 Task: Select the Mountain Time - US & Canada as time zone for the schedule.
Action: Mouse moved to (414, 331)
Screenshot: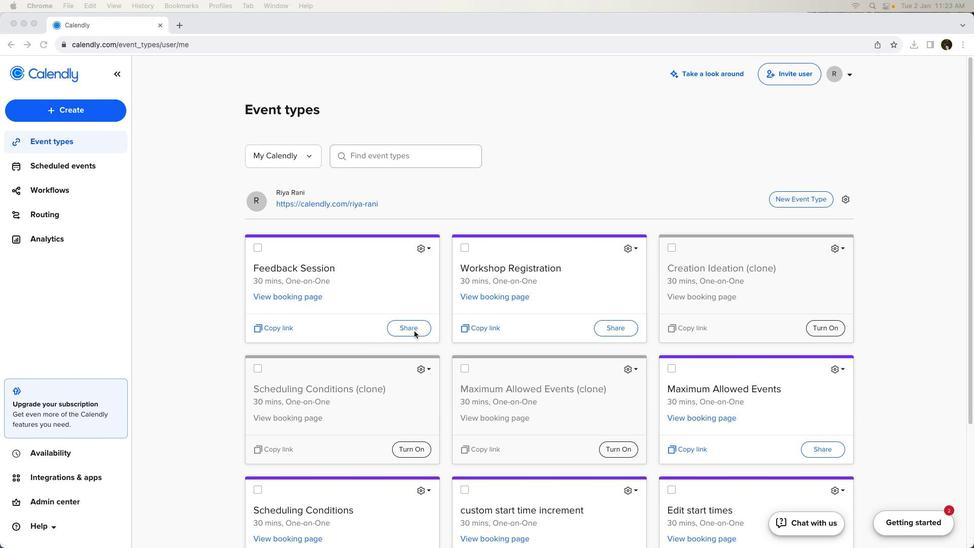 
Action: Mouse pressed left at (414, 331)
Screenshot: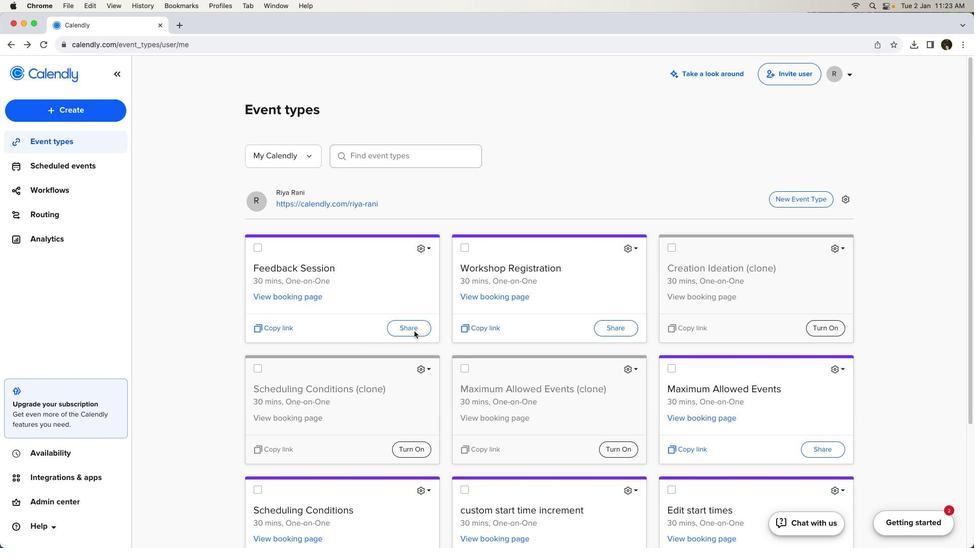 
Action: Mouse pressed left at (414, 331)
Screenshot: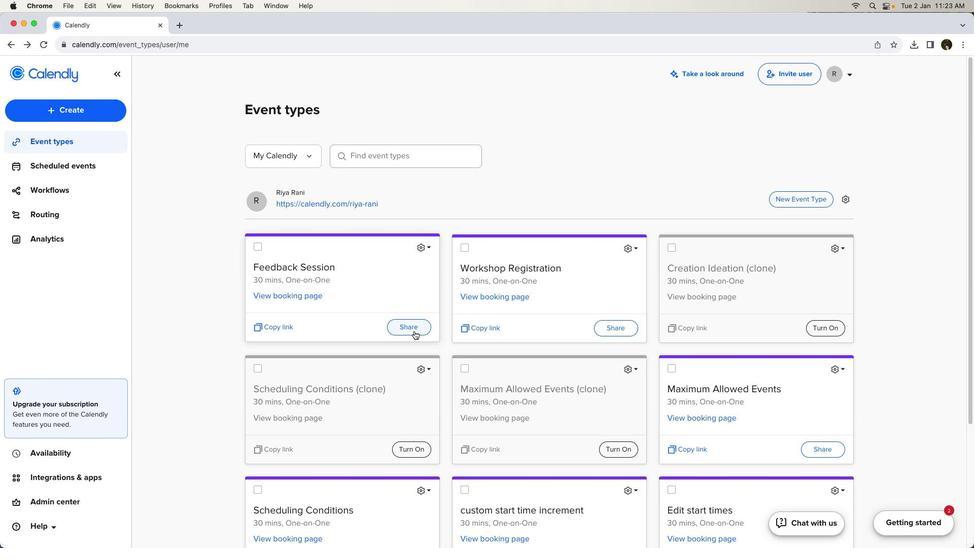 
Action: Mouse moved to (591, 309)
Screenshot: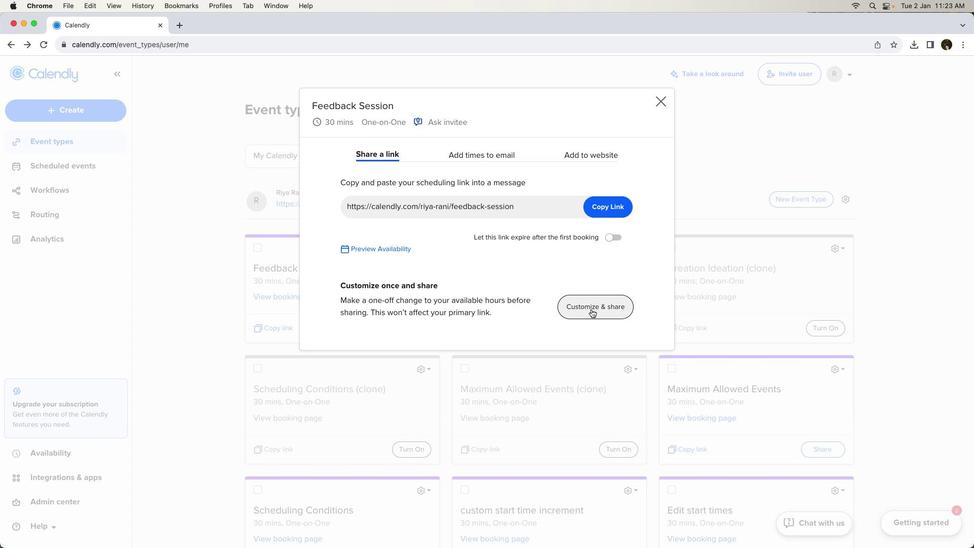 
Action: Mouse pressed left at (591, 309)
Screenshot: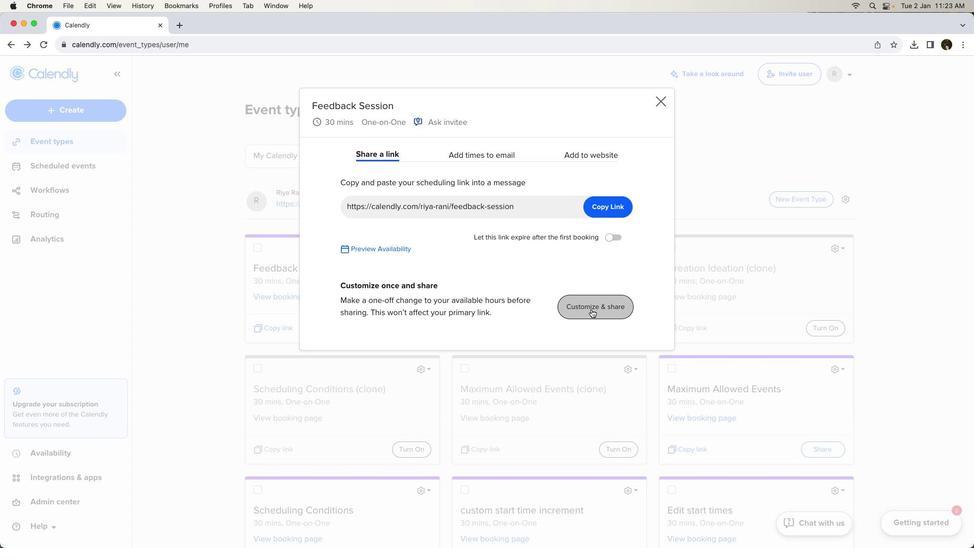 
Action: Mouse moved to (499, 336)
Screenshot: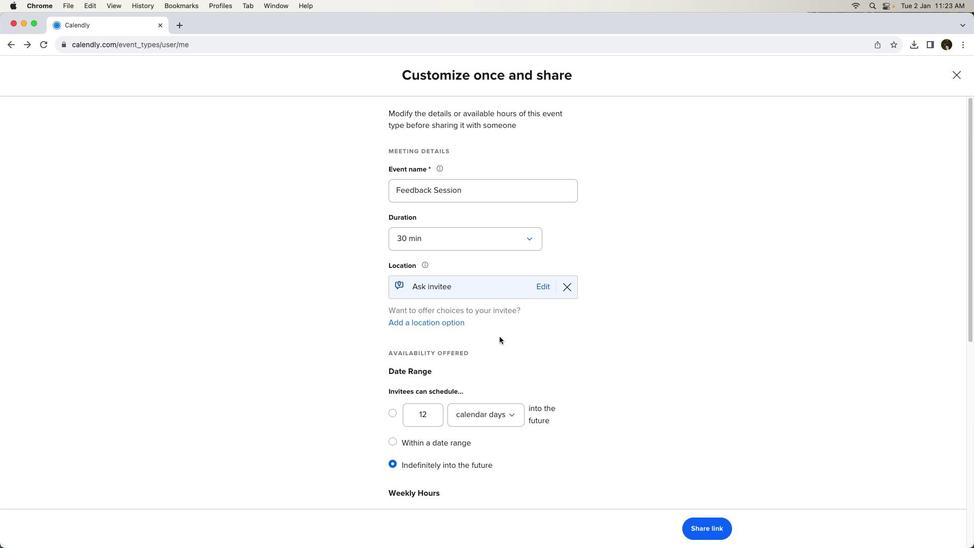 
Action: Mouse scrolled (499, 336) with delta (0, 0)
Screenshot: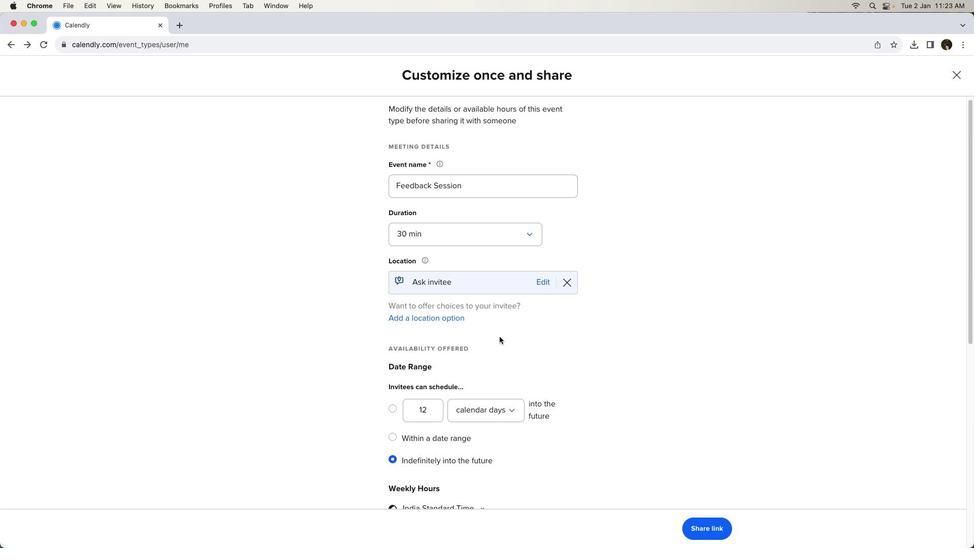 
Action: Mouse scrolled (499, 336) with delta (0, 0)
Screenshot: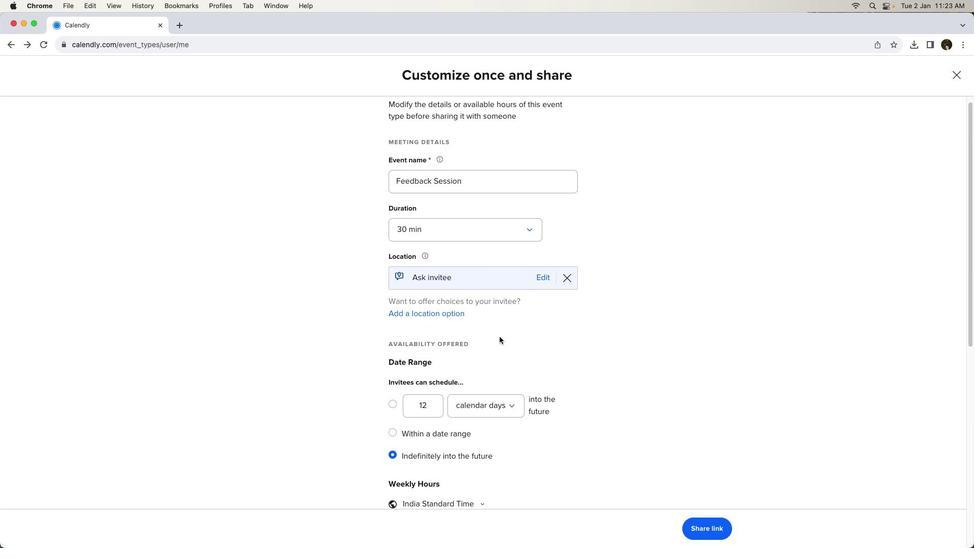 
Action: Mouse scrolled (499, 336) with delta (0, 0)
Screenshot: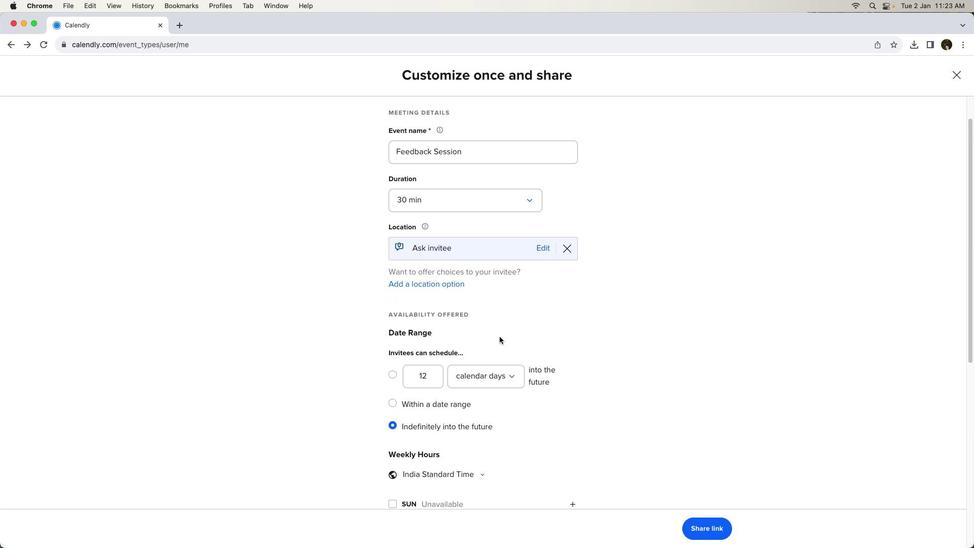 
Action: Mouse scrolled (499, 336) with delta (0, 0)
Screenshot: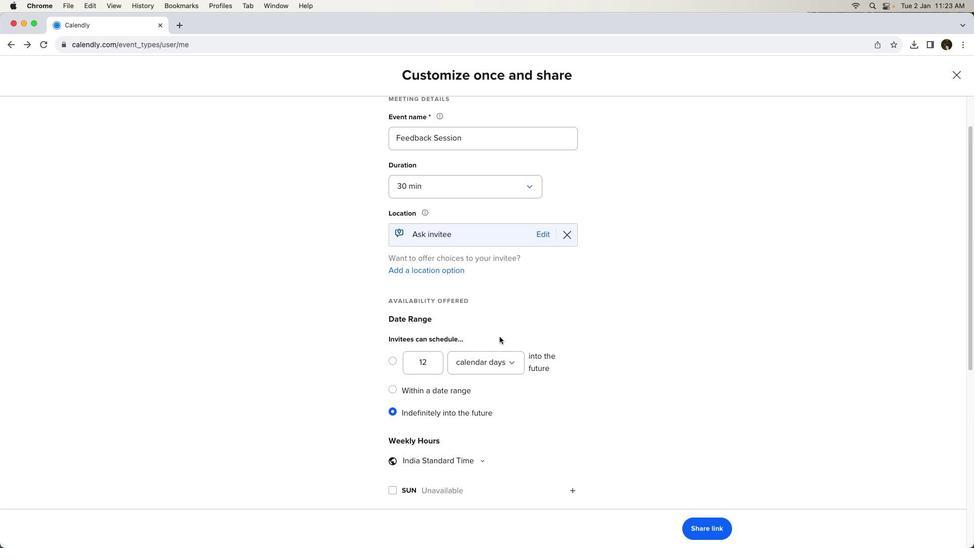 
Action: Mouse scrolled (499, 336) with delta (0, 0)
Screenshot: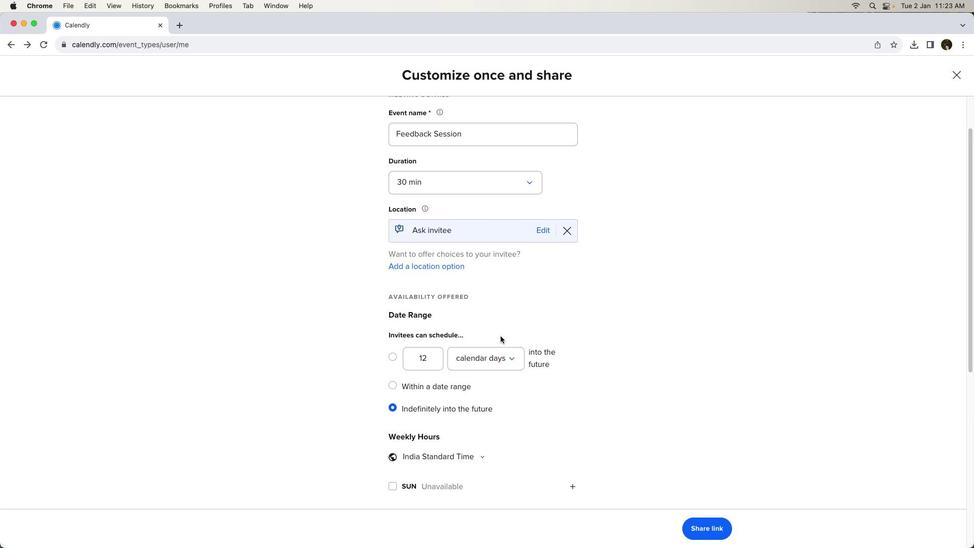 
Action: Mouse moved to (501, 336)
Screenshot: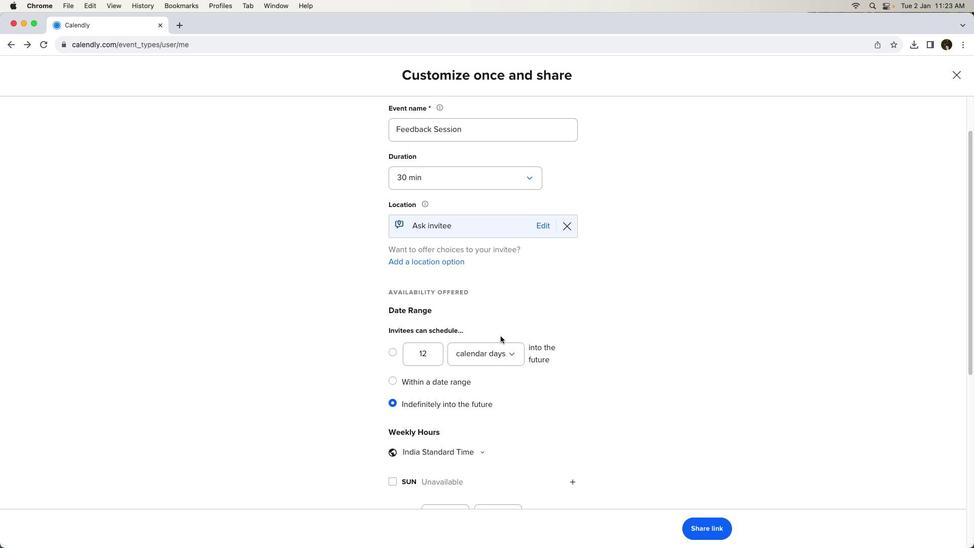 
Action: Mouse scrolled (501, 336) with delta (0, 0)
Screenshot: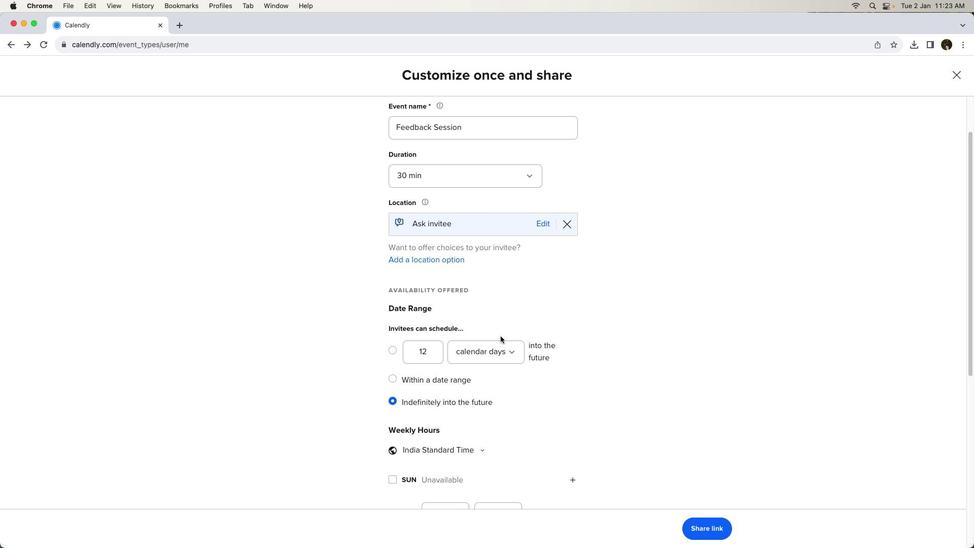 
Action: Mouse scrolled (501, 336) with delta (0, 0)
Screenshot: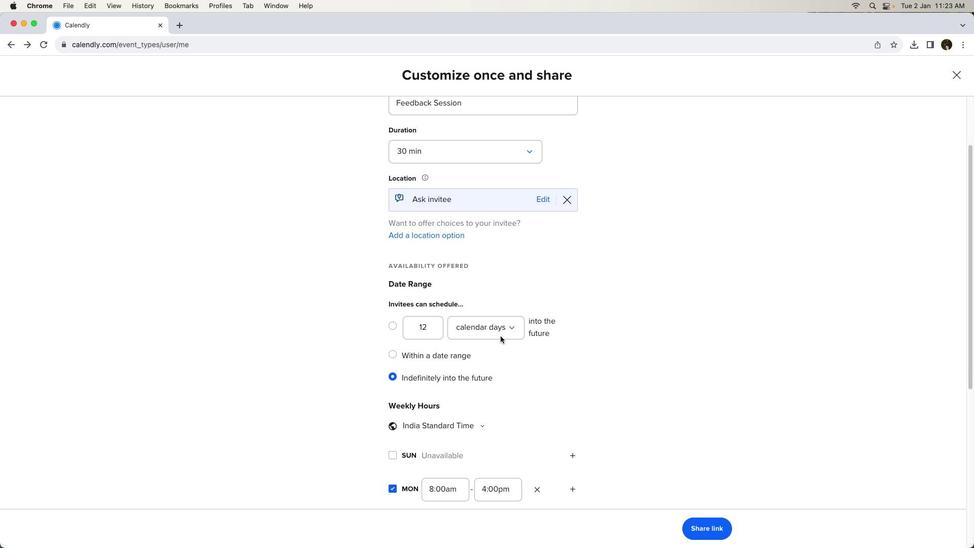 
Action: Mouse scrolled (501, 336) with delta (0, 0)
Screenshot: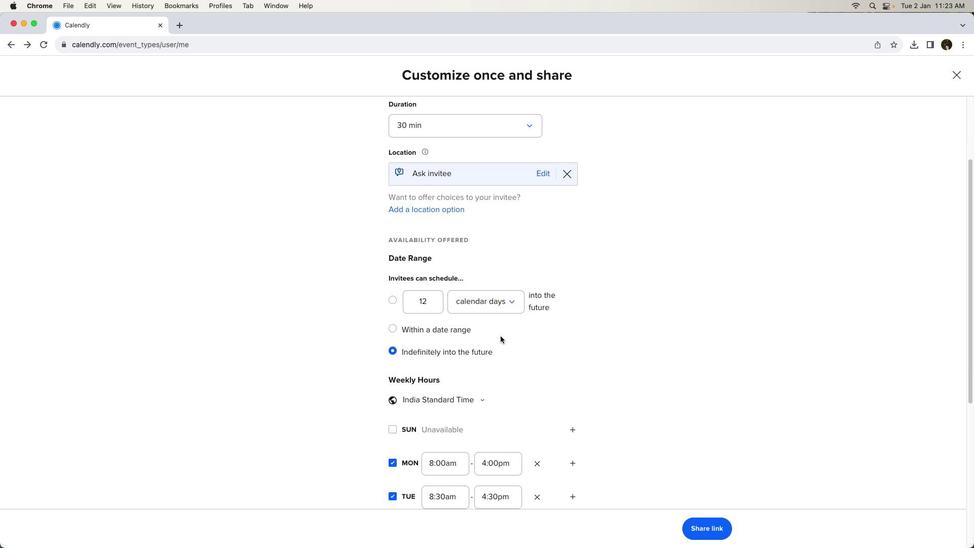 
Action: Mouse scrolled (501, 336) with delta (0, -1)
Screenshot: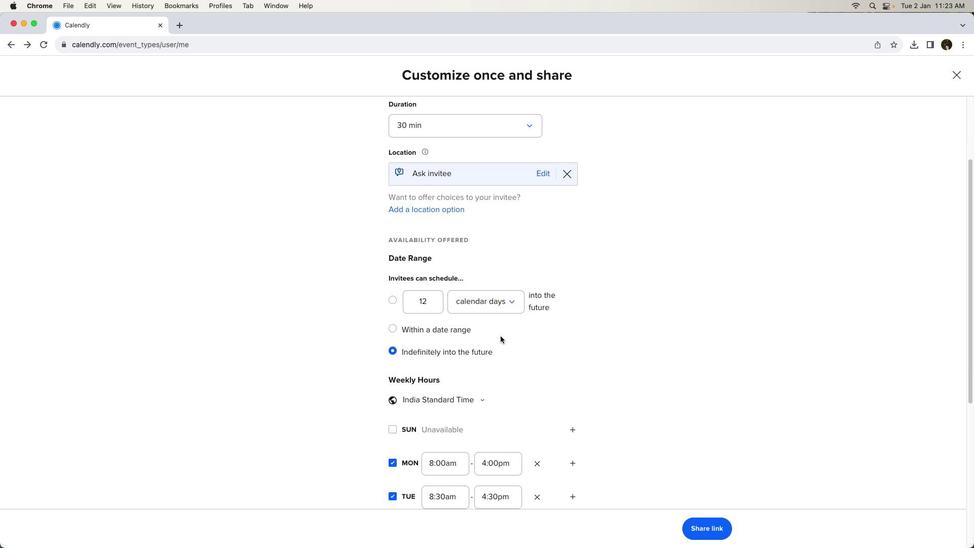 
Action: Mouse moved to (461, 349)
Screenshot: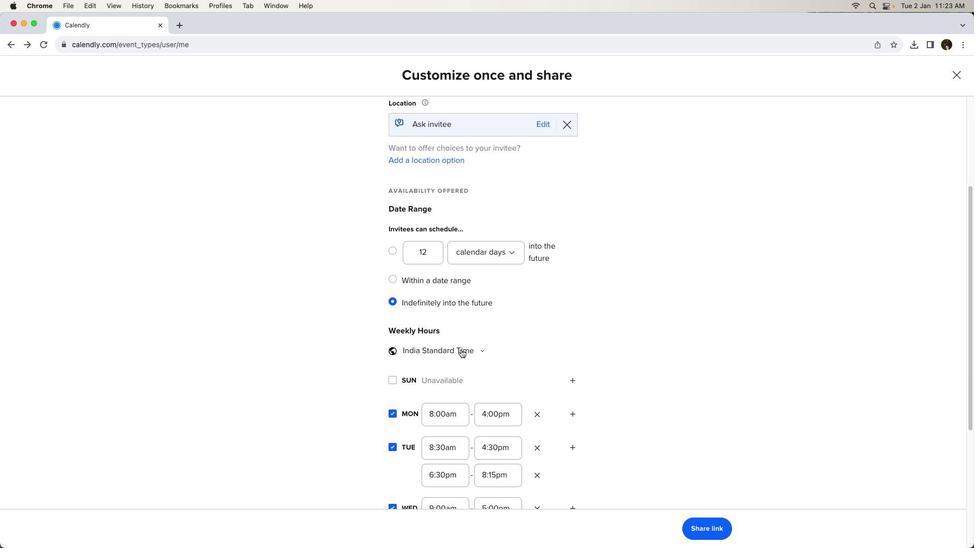 
Action: Mouse pressed left at (461, 349)
Screenshot: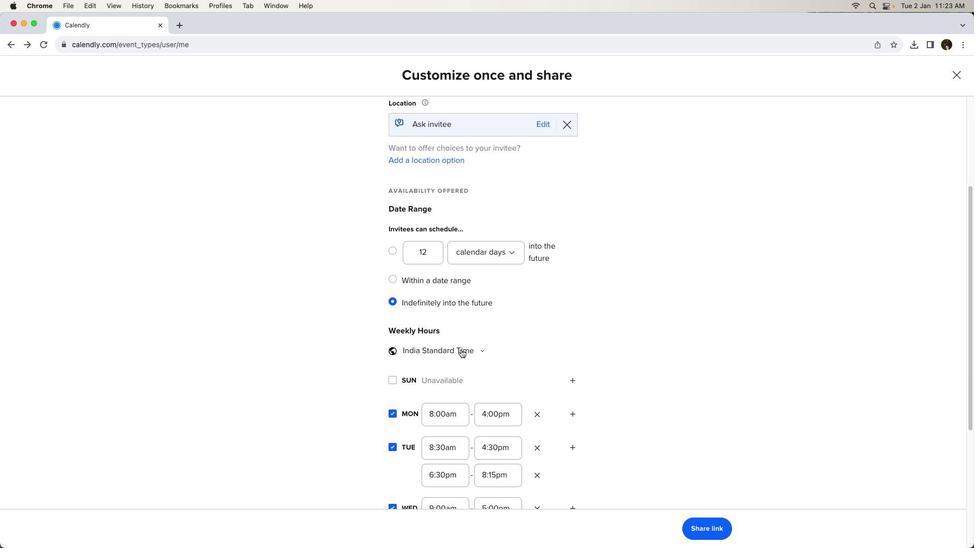 
Action: Mouse moved to (438, 241)
Screenshot: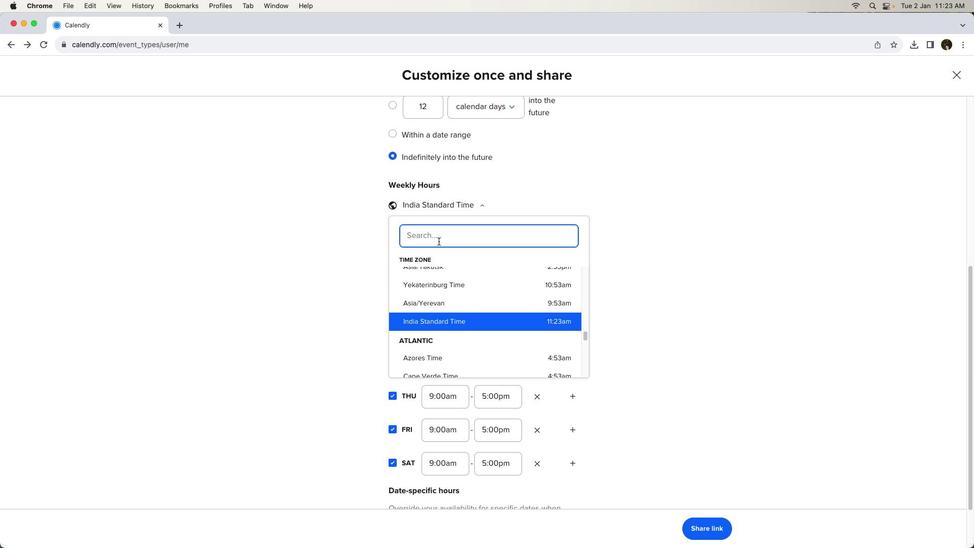 
Action: Key pressed 'm''o''u'
Screenshot: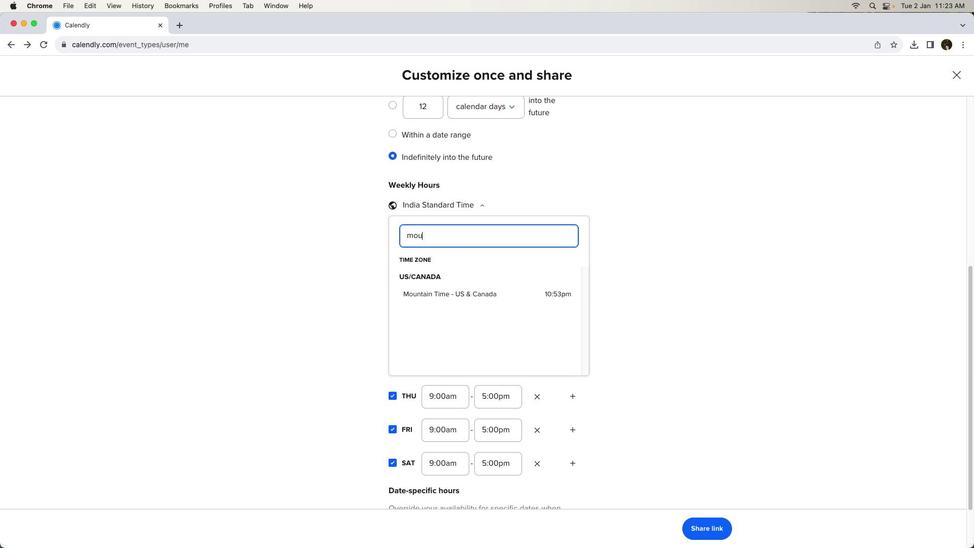 
Action: Mouse moved to (473, 296)
Screenshot: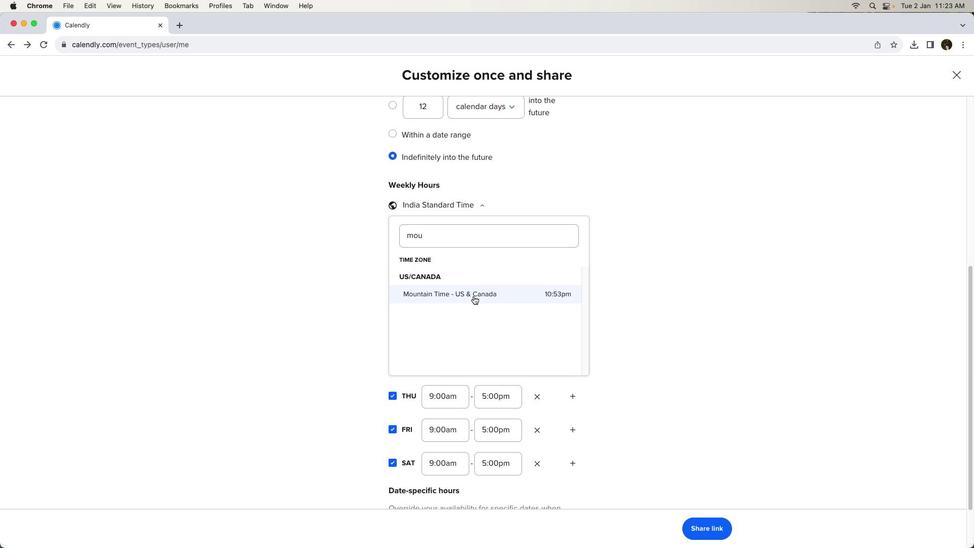 
Action: Mouse pressed left at (473, 296)
Screenshot: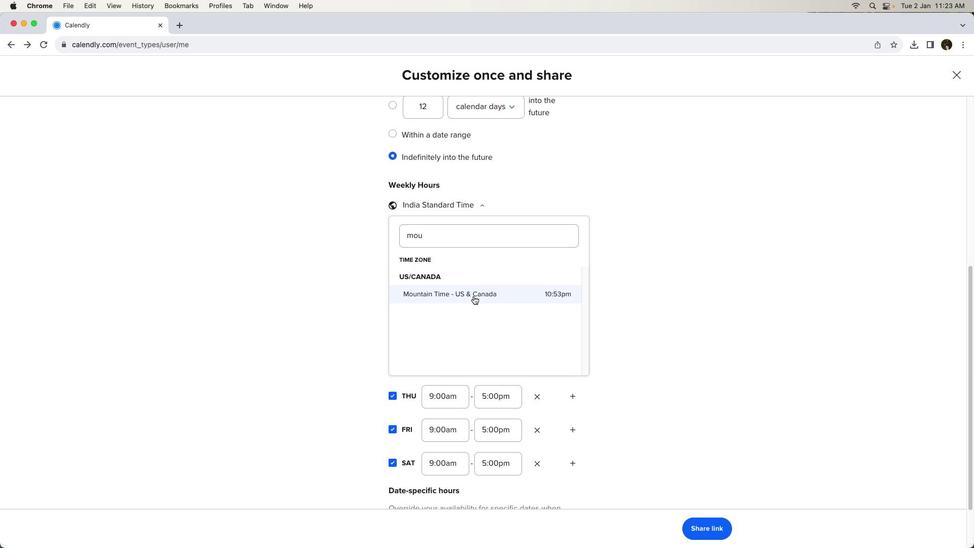 
Action: Mouse moved to (698, 528)
Screenshot: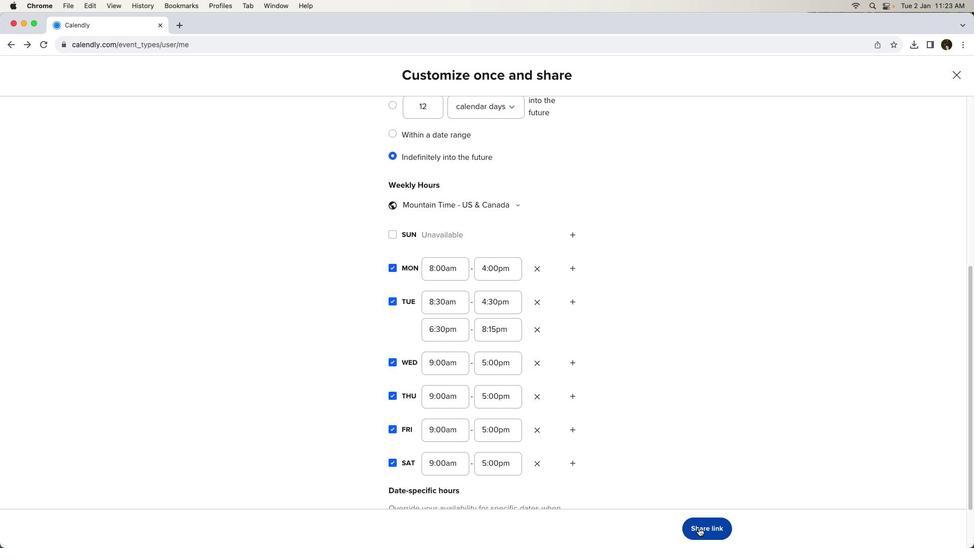 
Action: Mouse pressed left at (698, 528)
Screenshot: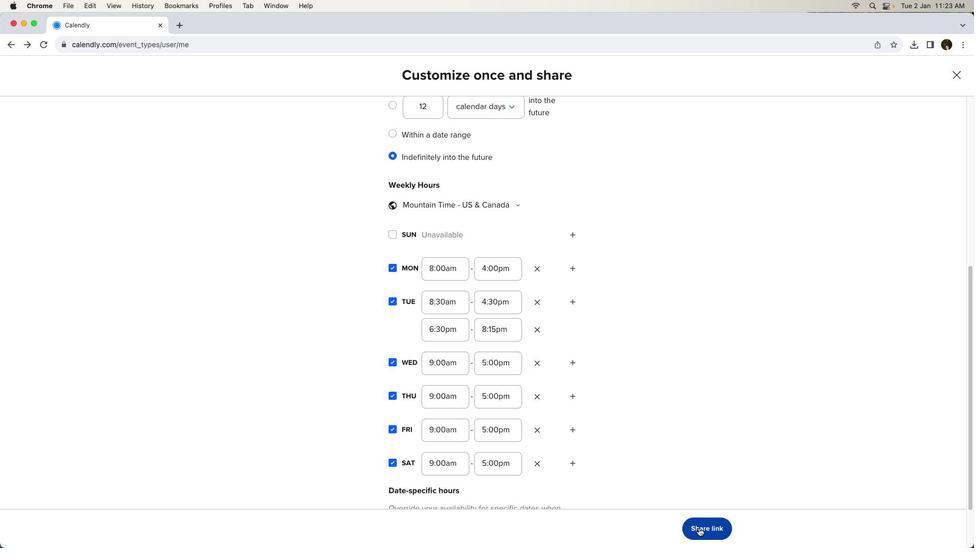 
Action: Mouse moved to (618, 506)
Screenshot: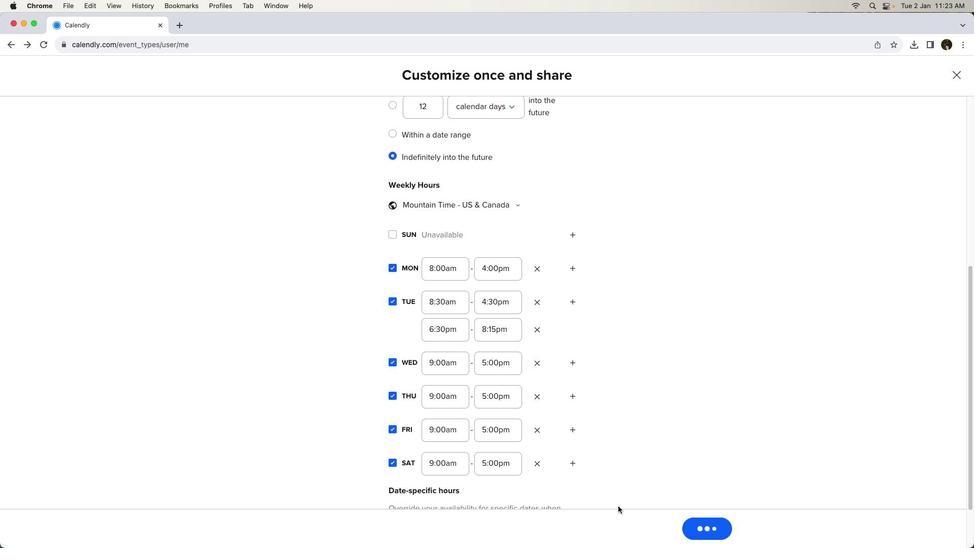 
